 Task: Forward email with the signature Joel Lee with the subject Request for a referral from softage.8@softage.net to softage.3@softage.net and softage.4@softage.net with BCC to softage.5@softage.net with the message I would like to request a review of the proposal before it is submitted.
Action: Mouse moved to (1079, 178)
Screenshot: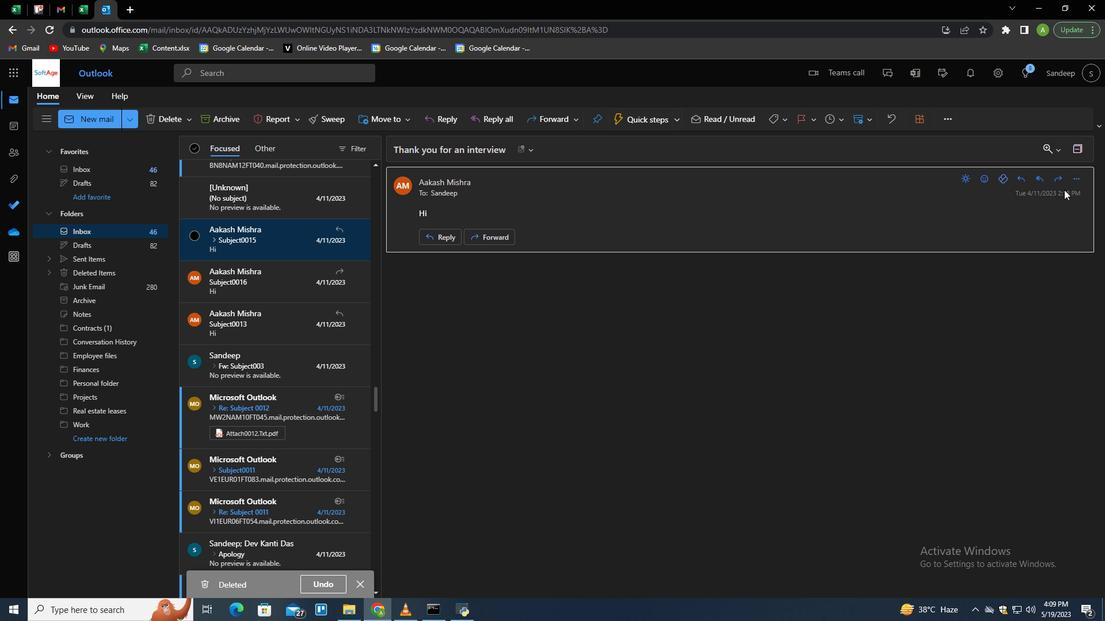 
Action: Mouse pressed left at (1079, 178)
Screenshot: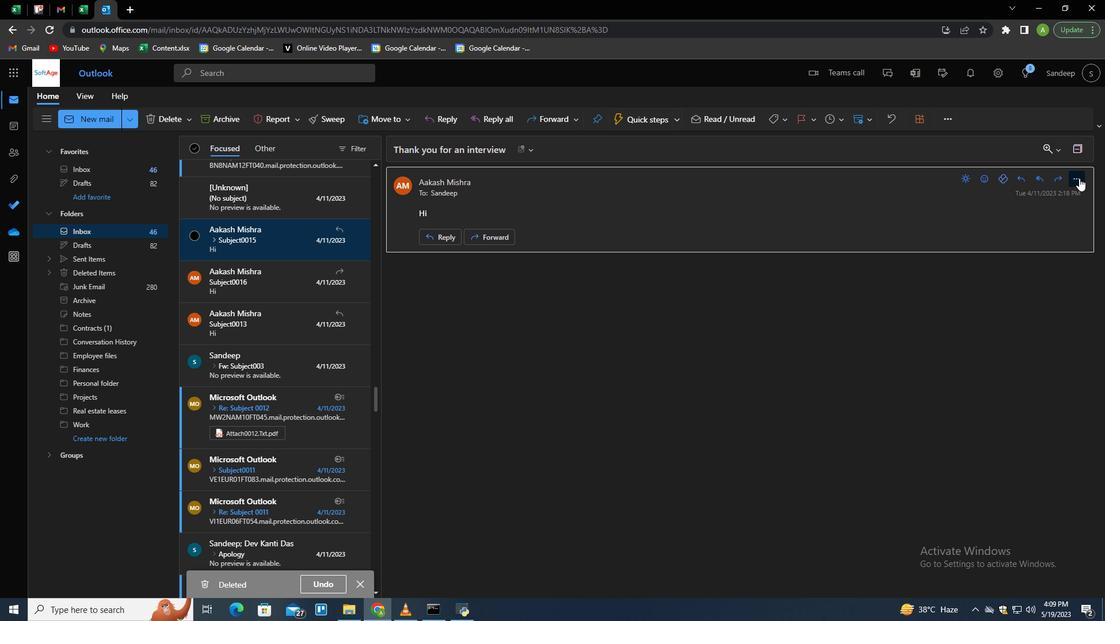 
Action: Mouse moved to (1010, 236)
Screenshot: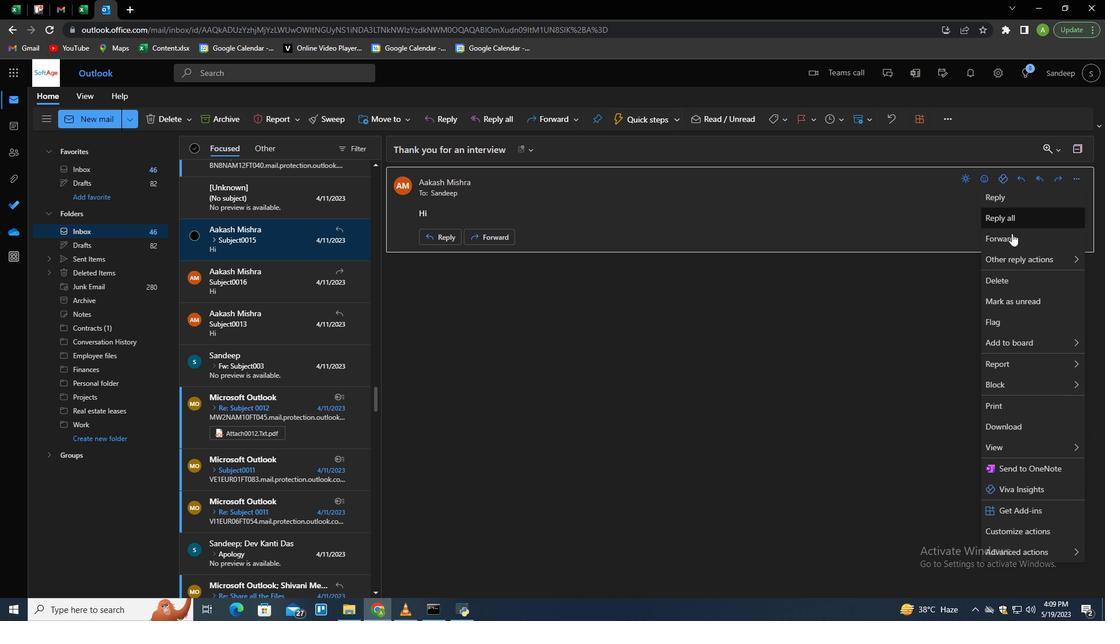 
Action: Mouse pressed left at (1010, 236)
Screenshot: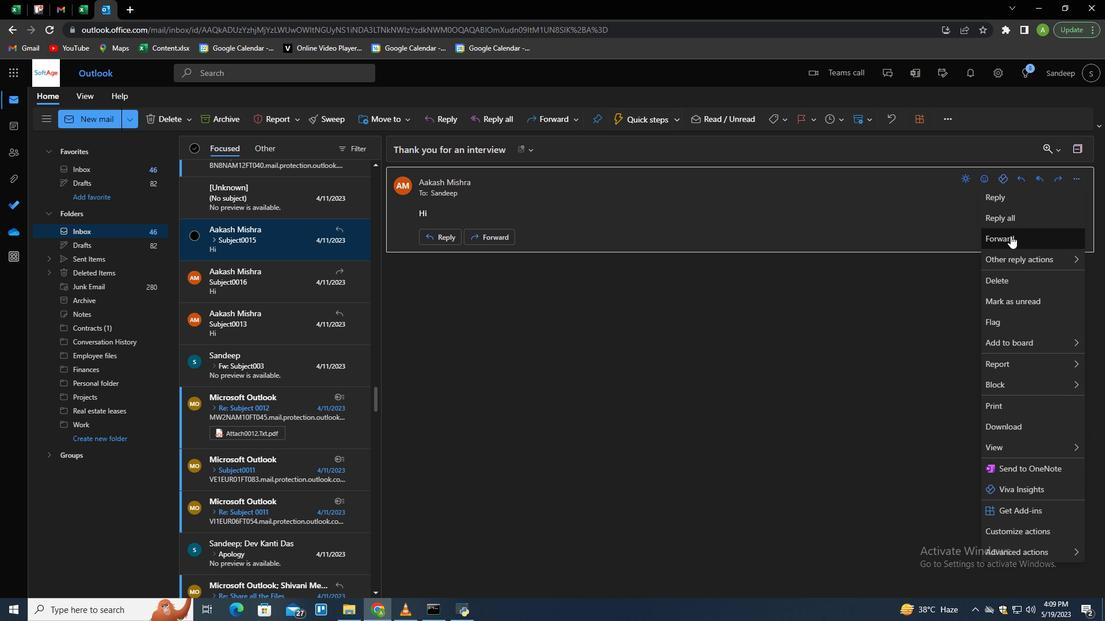
Action: Mouse moved to (769, 123)
Screenshot: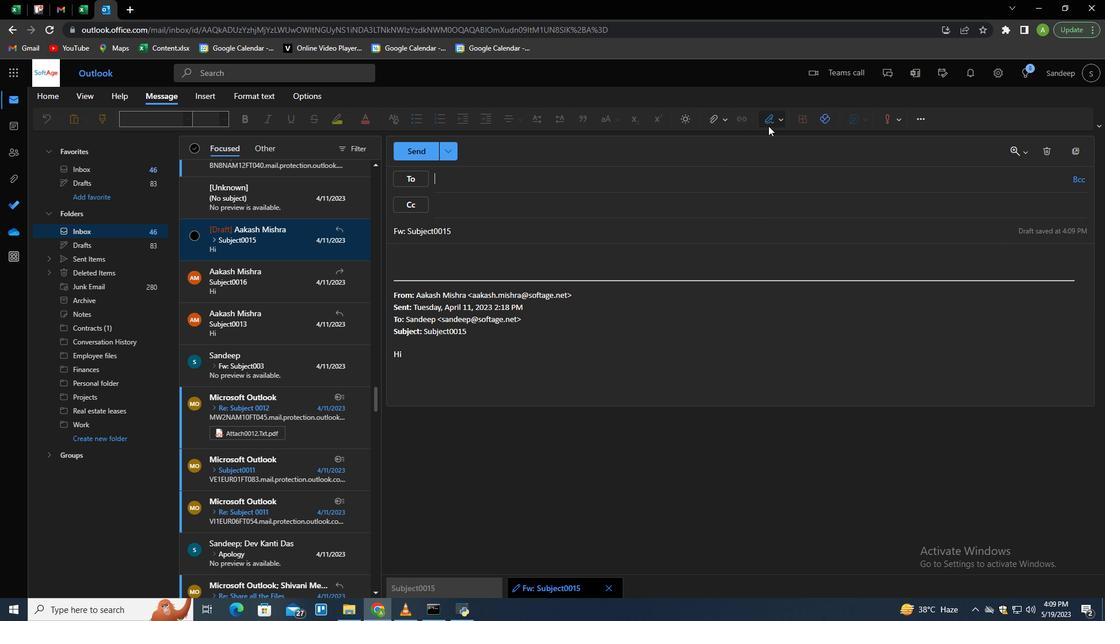 
Action: Mouse pressed left at (769, 123)
Screenshot: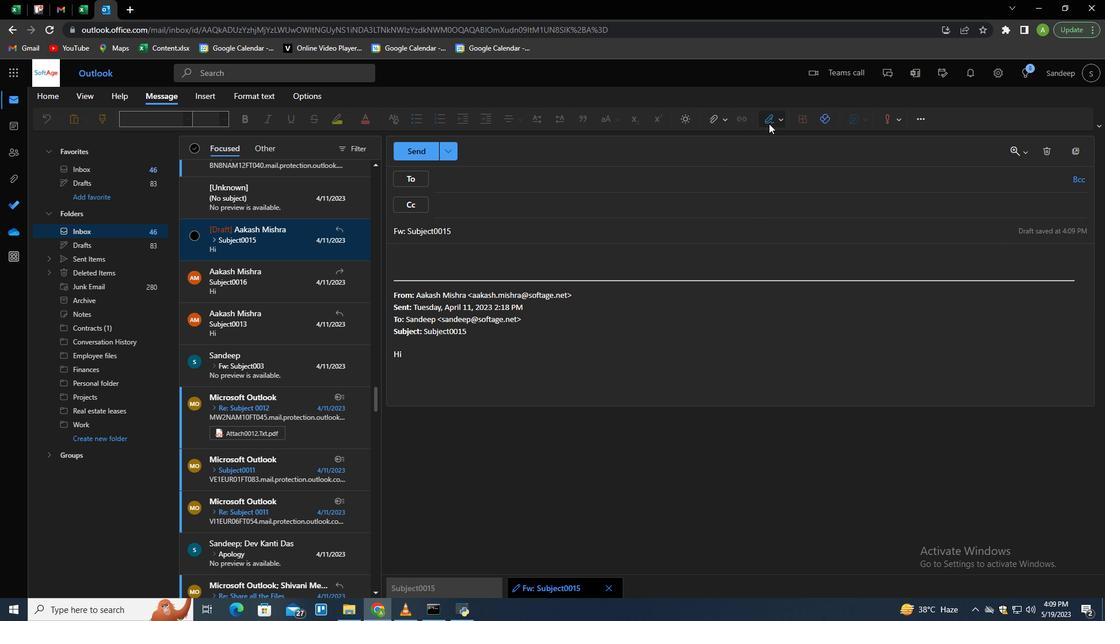 
Action: Mouse moved to (739, 165)
Screenshot: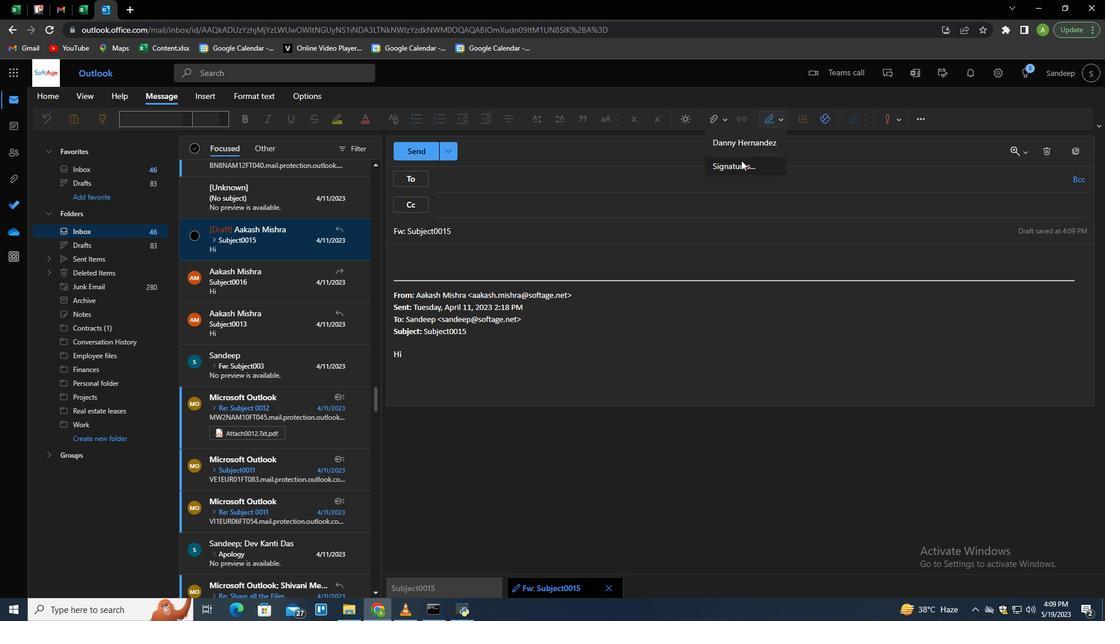 
Action: Mouse pressed left at (739, 165)
Screenshot: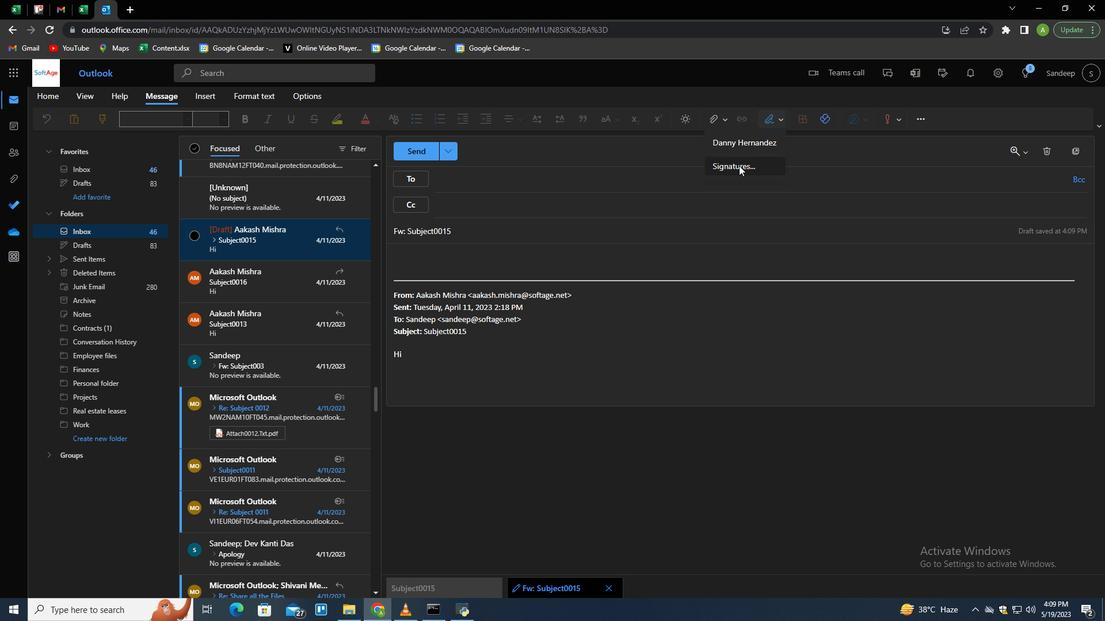 
Action: Mouse moved to (789, 214)
Screenshot: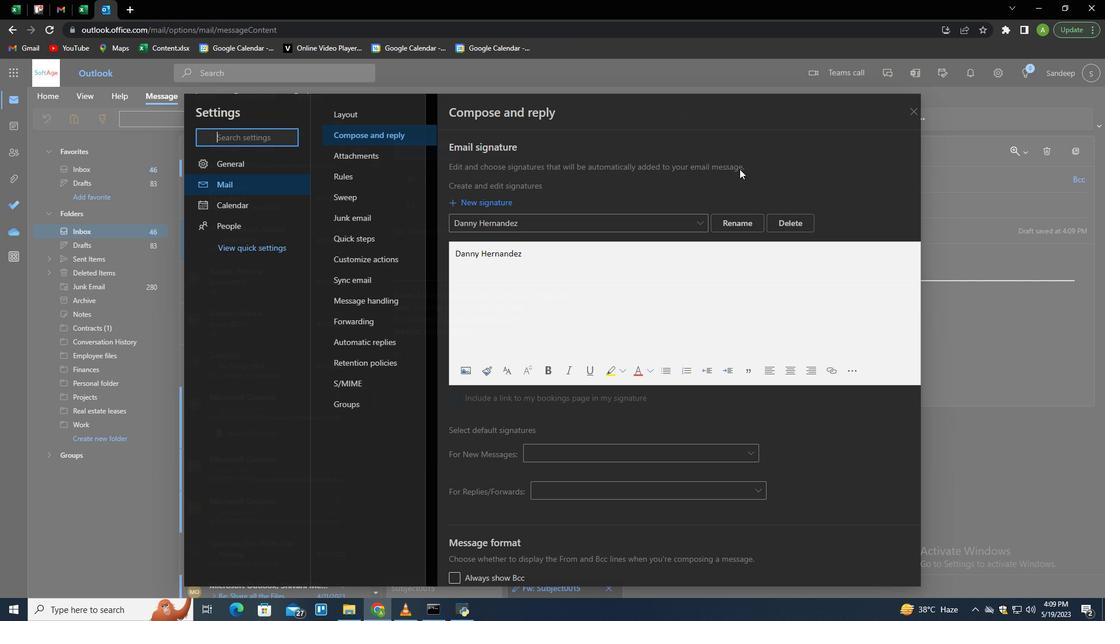 
Action: Mouse pressed left at (789, 214)
Screenshot: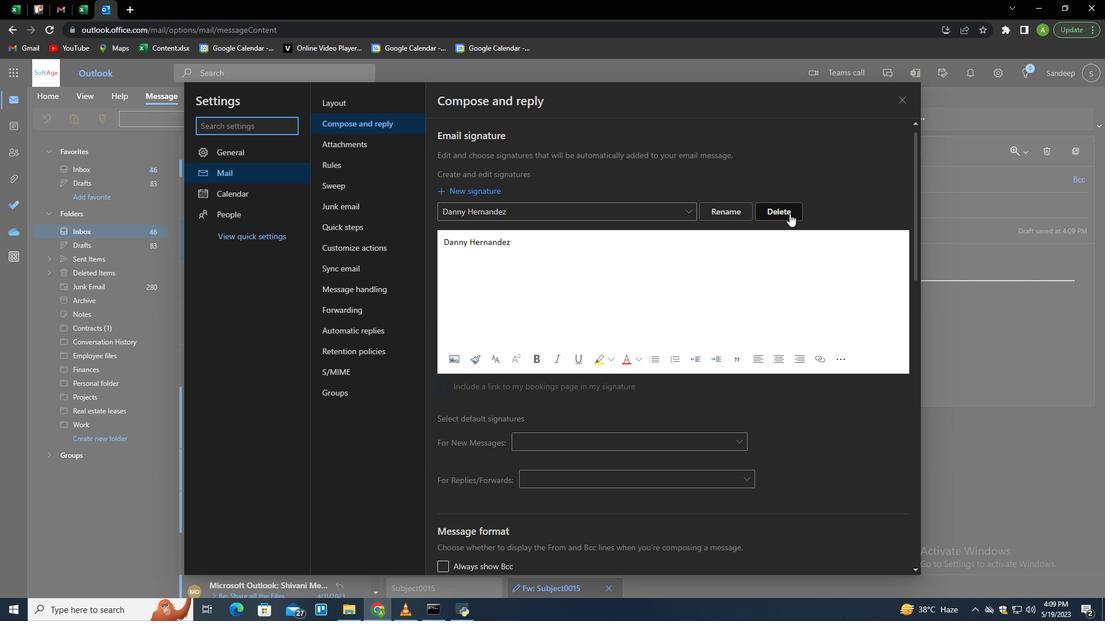 
Action: Mouse moved to (789, 214)
Screenshot: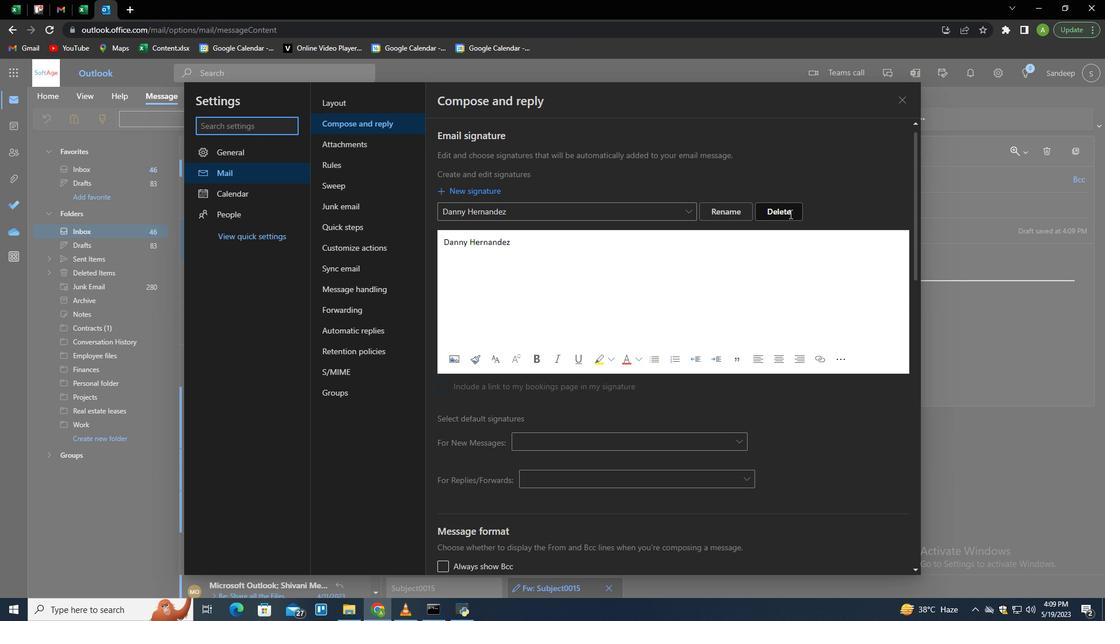 
Action: Mouse pressed left at (789, 214)
Screenshot: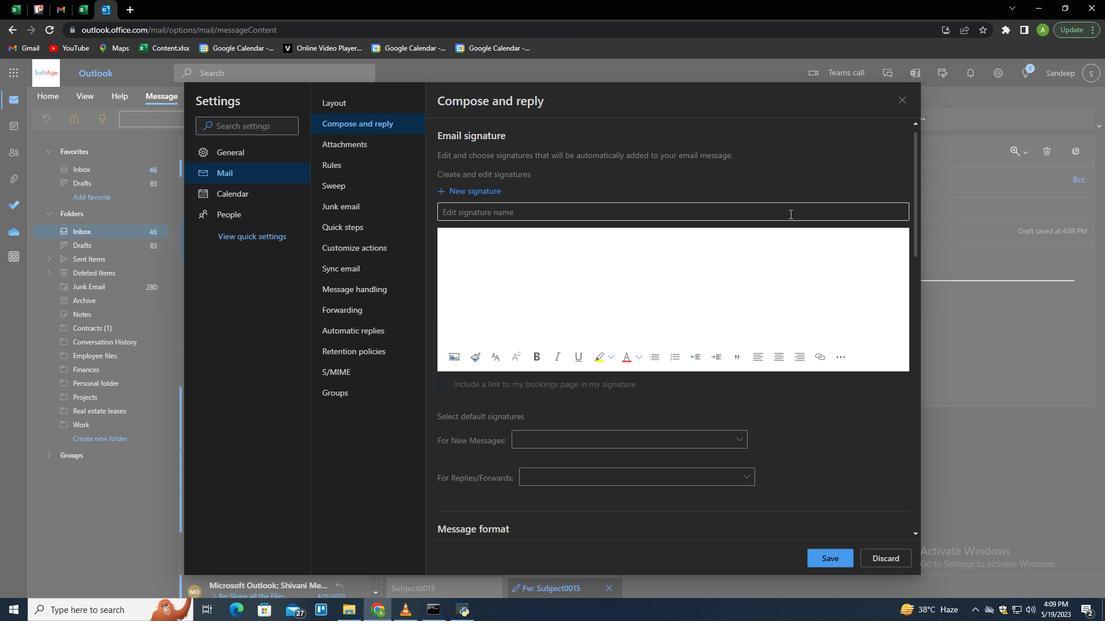 
Action: Mouse moved to (789, 214)
Screenshot: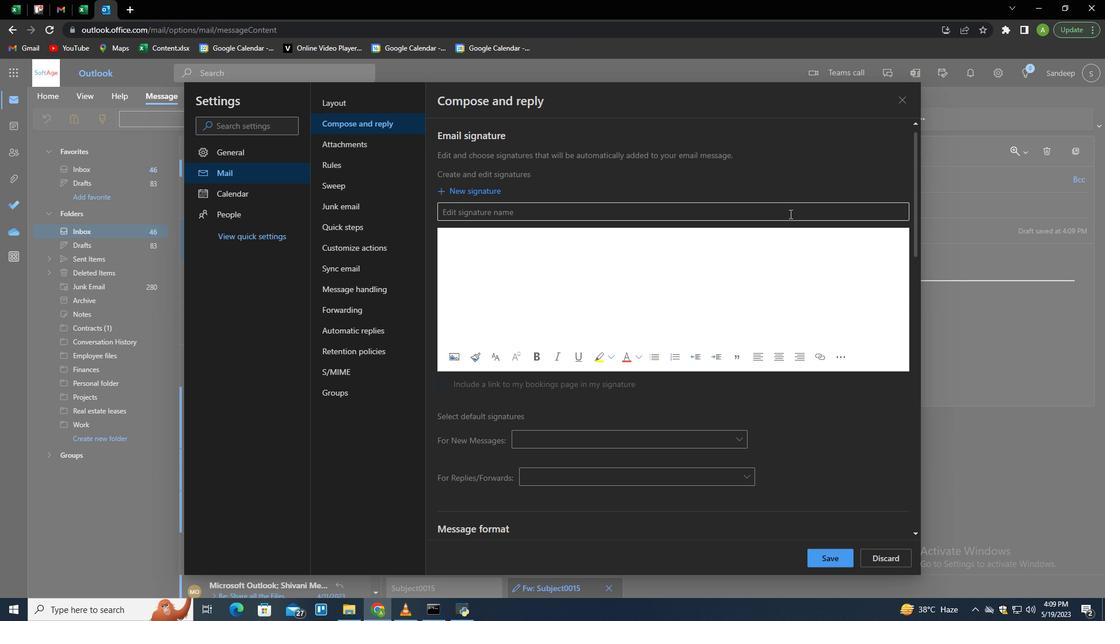 
Action: Key pressed <Key.shift>Joel<Key.space><Key.shift>Leeq<Key.backspace><Key.tab><Key.shift>L<Key.backspace><Key.shift>Joel<Key.space><Key.shift>Lee
Screenshot: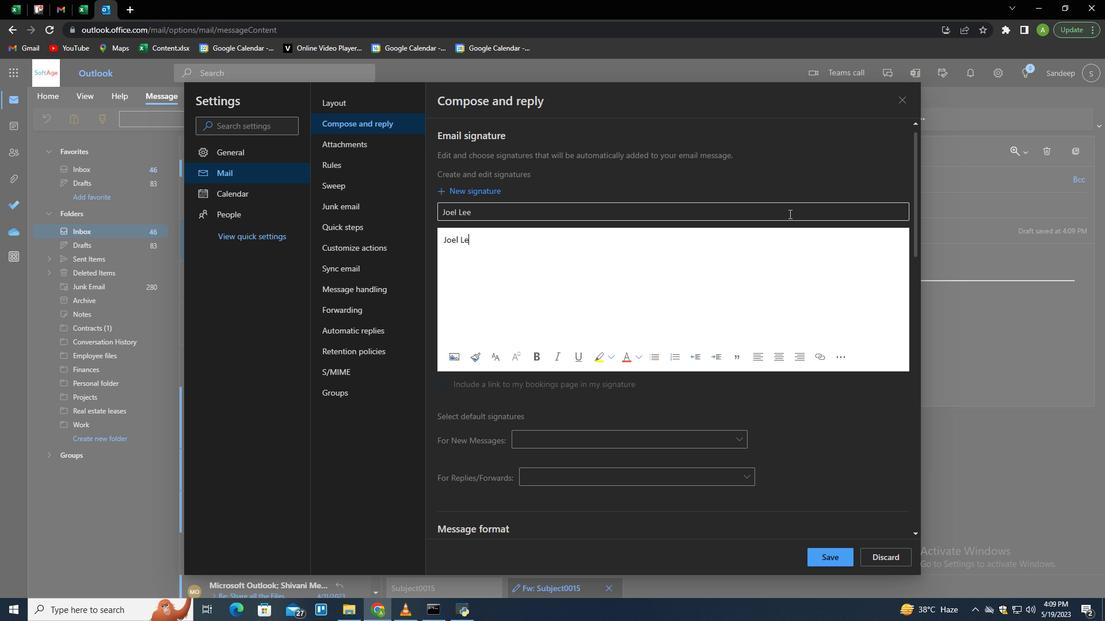 
Action: Mouse moved to (832, 553)
Screenshot: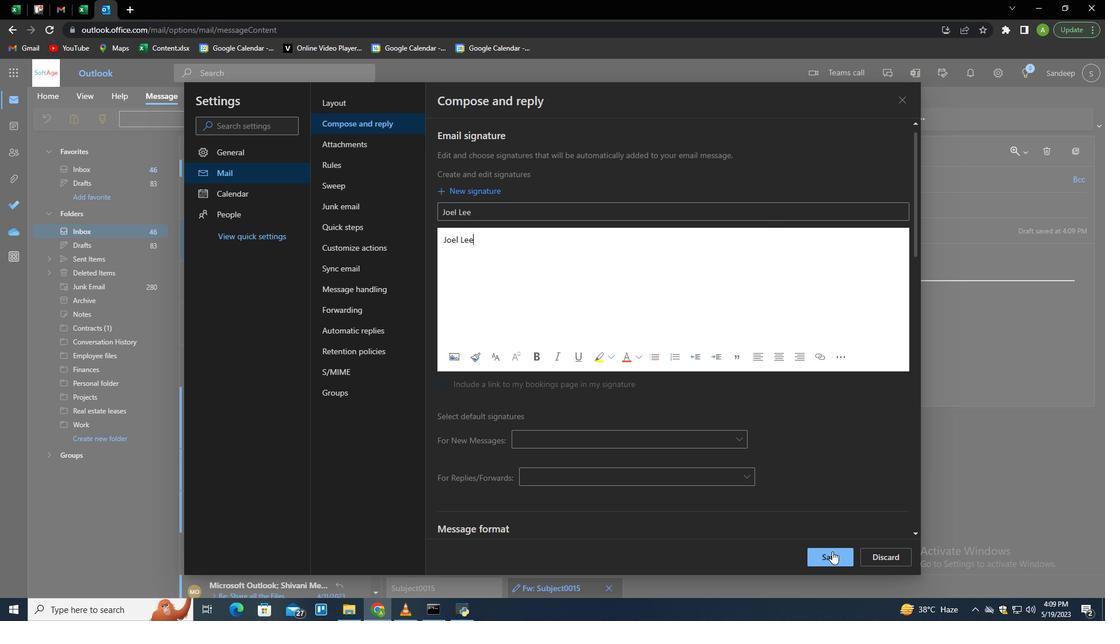 
Action: Mouse pressed left at (832, 553)
Screenshot: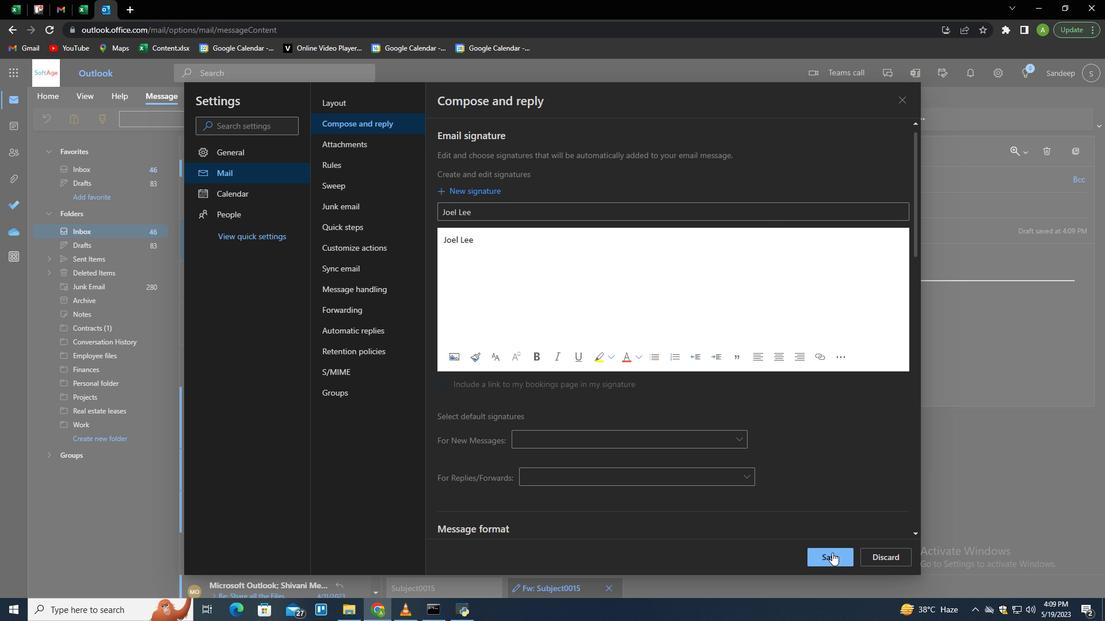 
Action: Mouse moved to (960, 304)
Screenshot: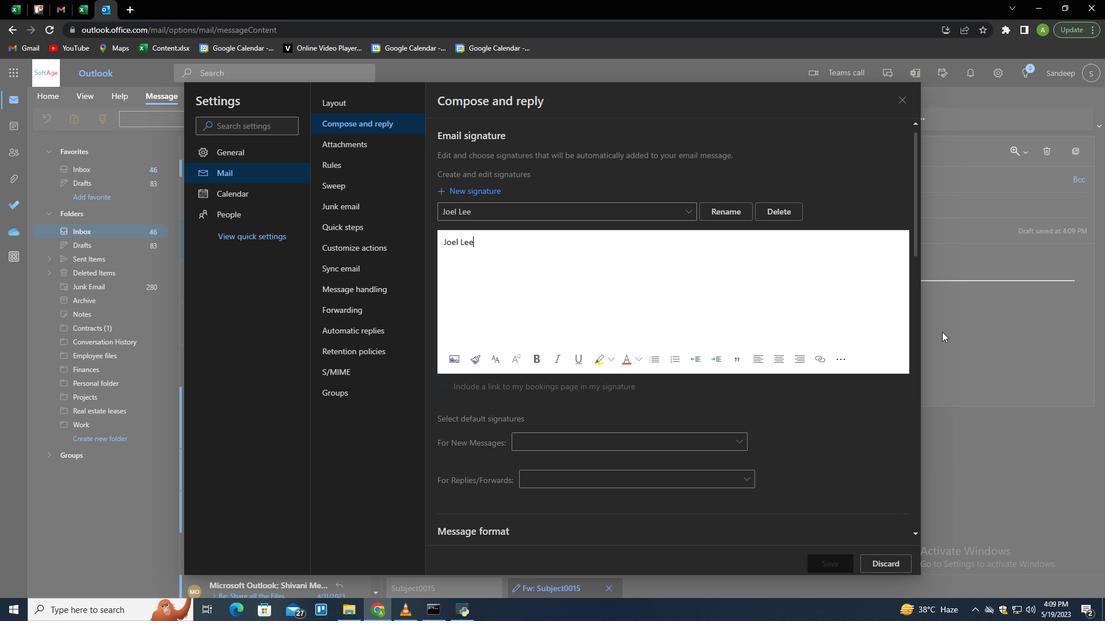 
Action: Mouse pressed left at (960, 304)
Screenshot: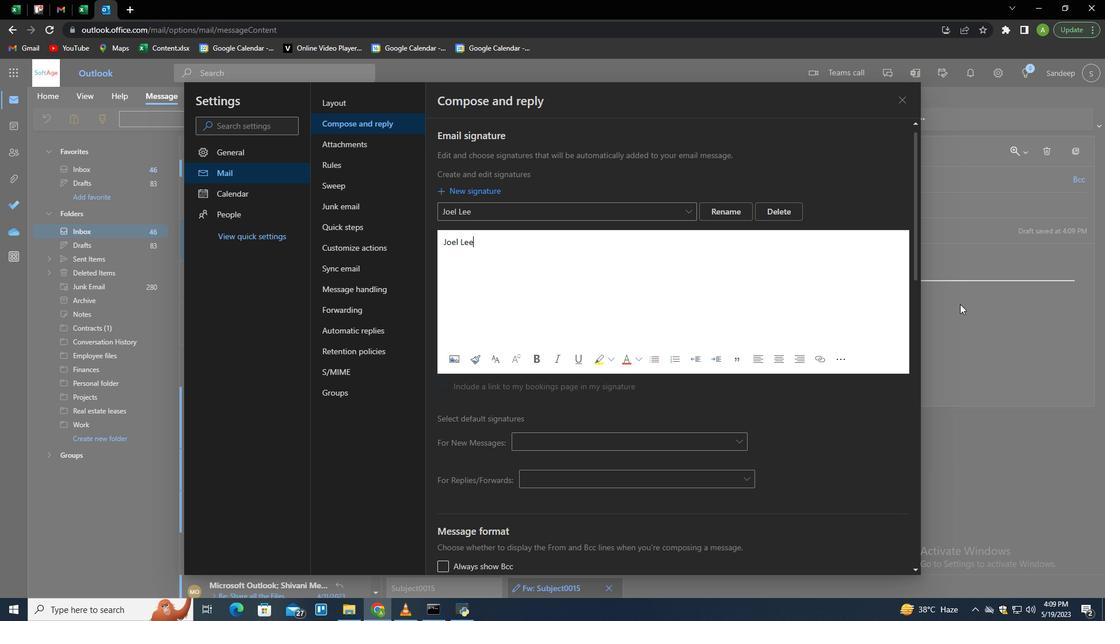 
Action: Mouse moved to (777, 123)
Screenshot: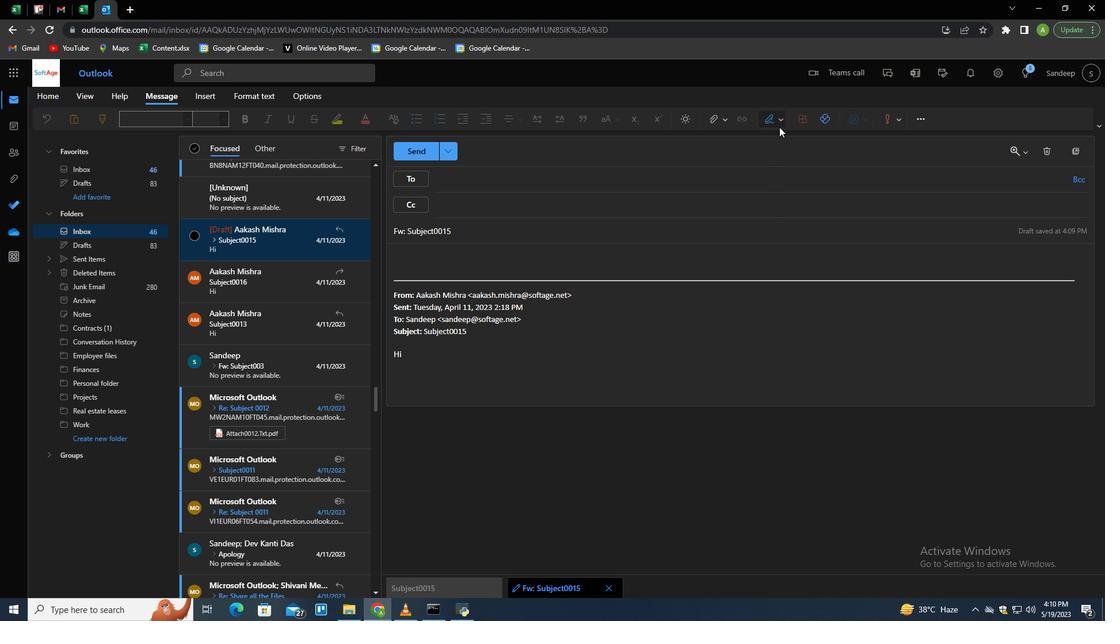 
Action: Mouse pressed left at (777, 123)
Screenshot: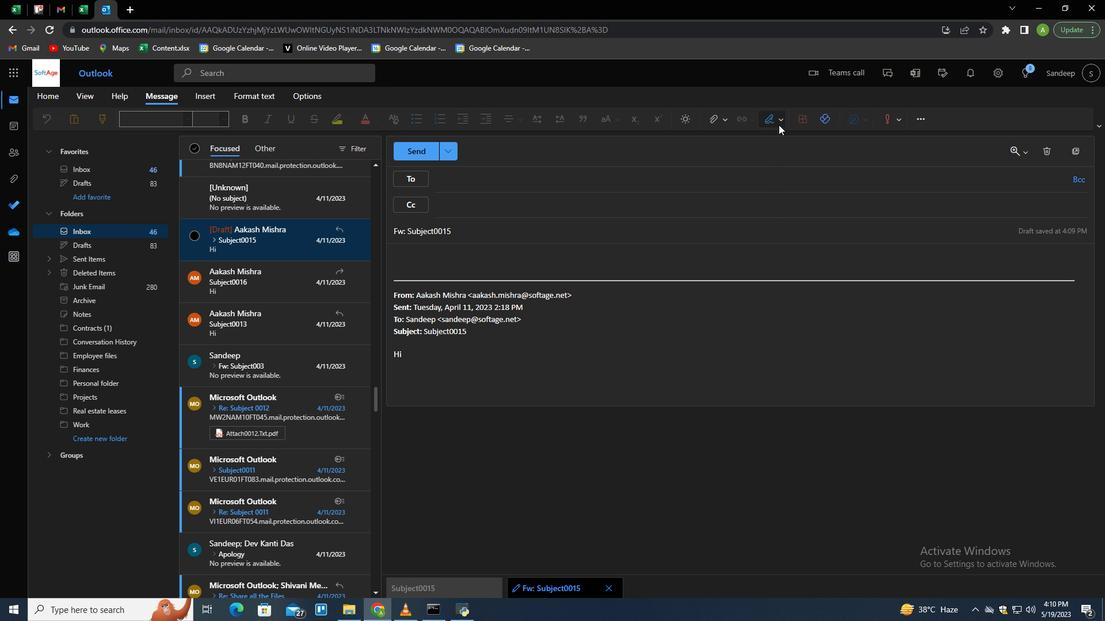 
Action: Mouse moved to (762, 146)
Screenshot: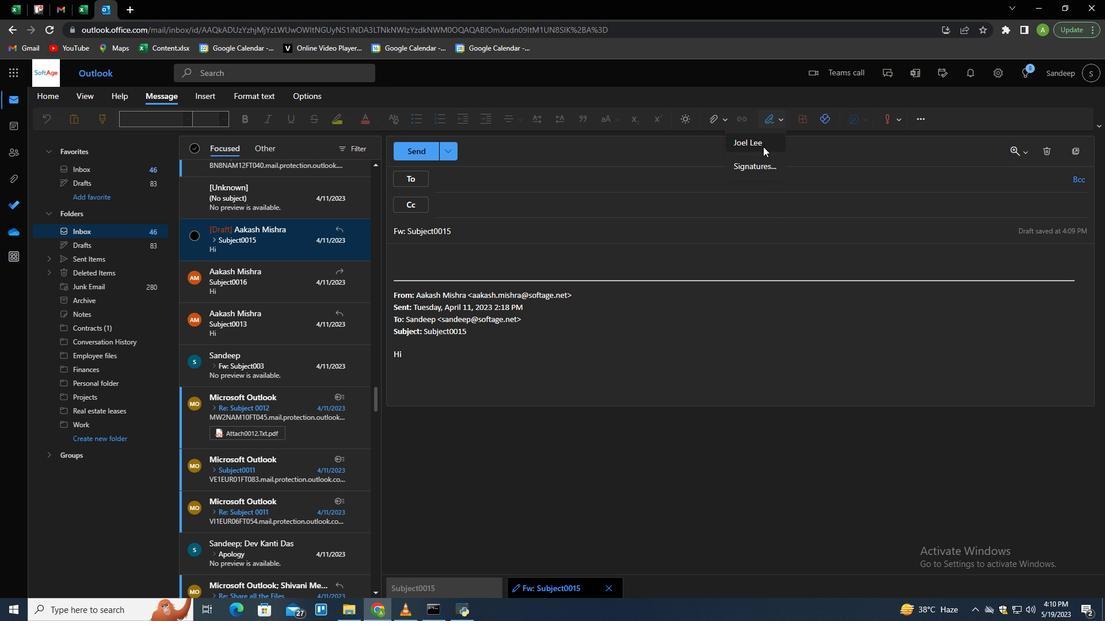 
Action: Mouse pressed left at (762, 146)
Screenshot: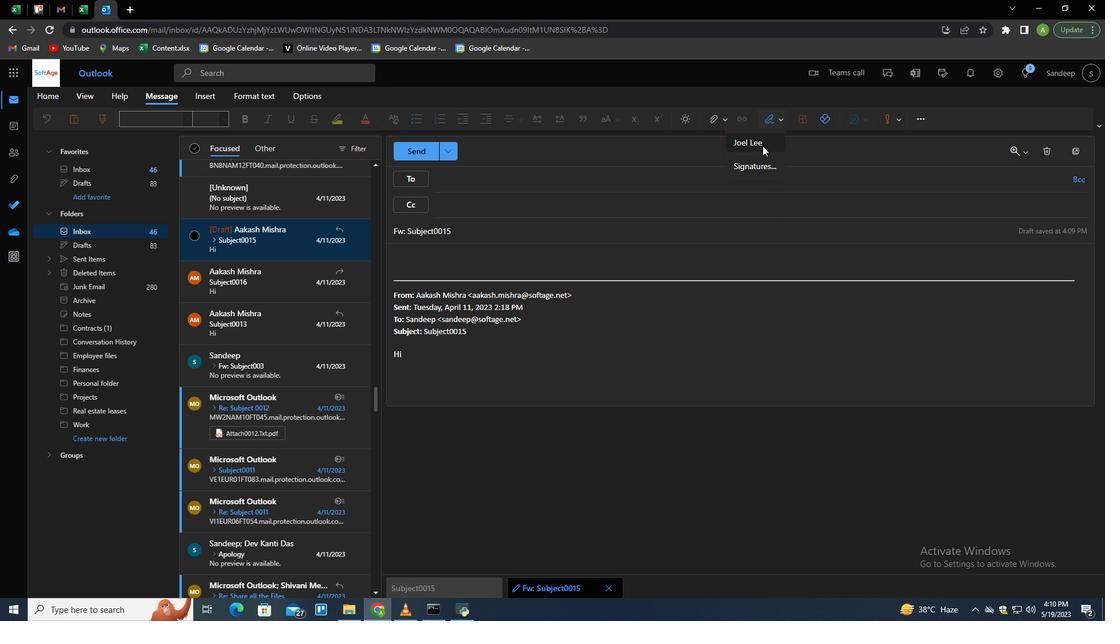 
Action: Mouse moved to (406, 231)
Screenshot: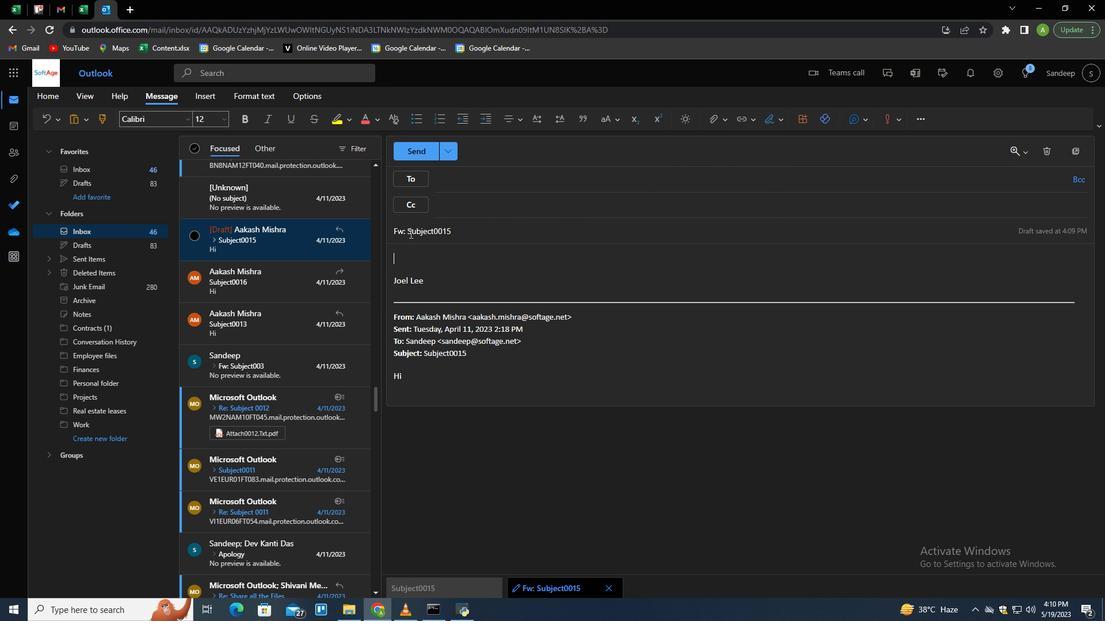 
Action: Mouse pressed left at (406, 231)
Screenshot: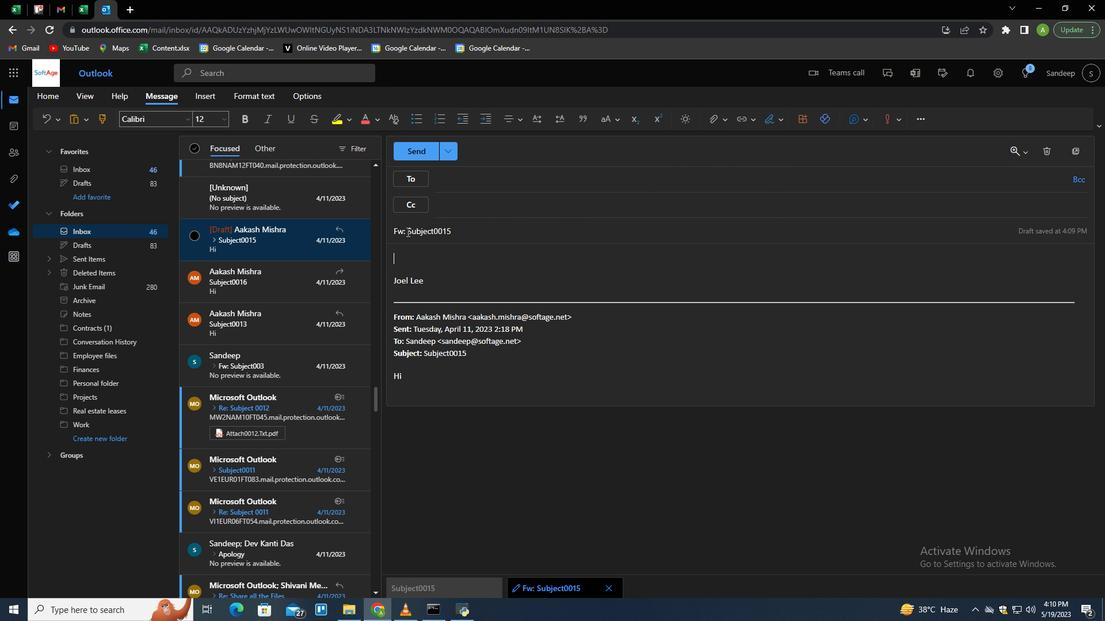 
Action: Mouse moved to (524, 250)
Screenshot: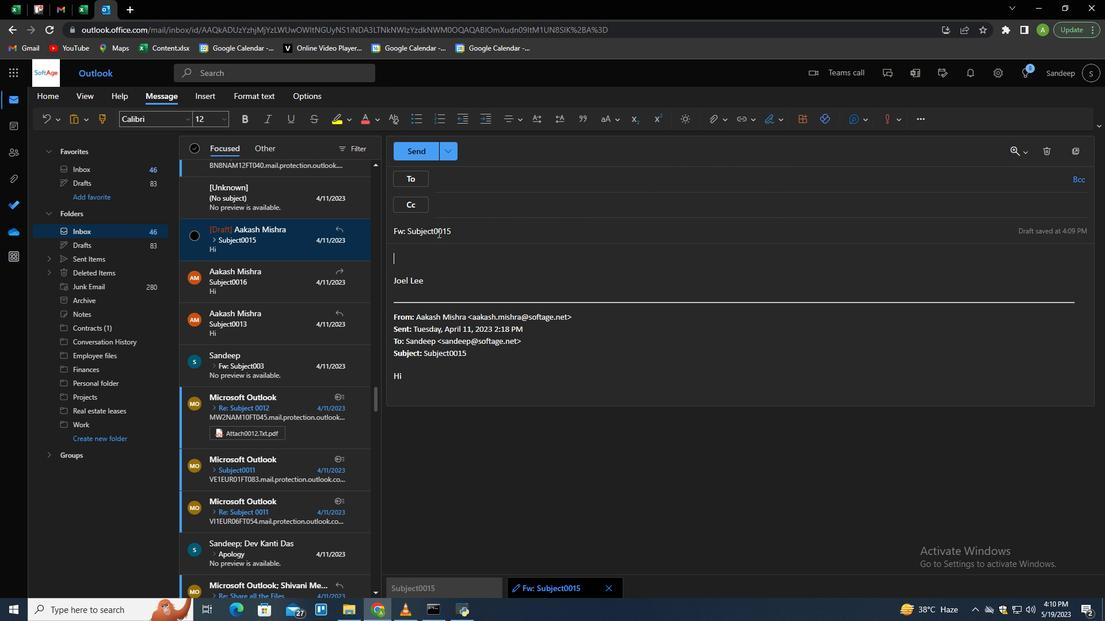 
Action: Key pressed <Key.shift_r><Key.end><Key.shift>Request<Key.space>for<Key.space>a<Key.space>referral<Key.caps_lock><Key.tab>
Screenshot: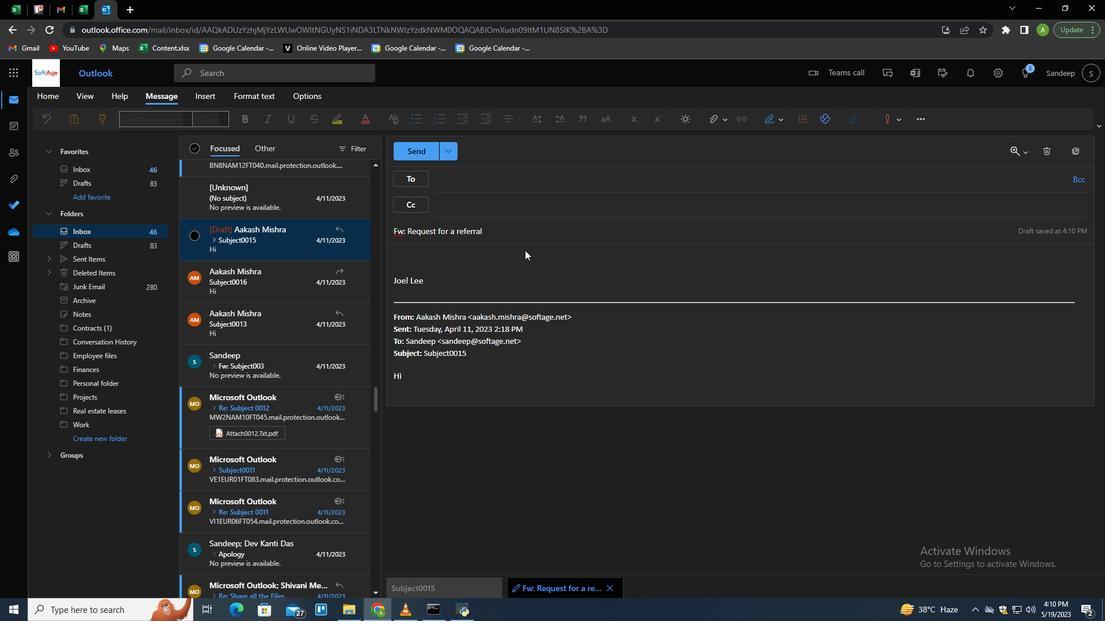 
Action: Mouse moved to (488, 181)
Screenshot: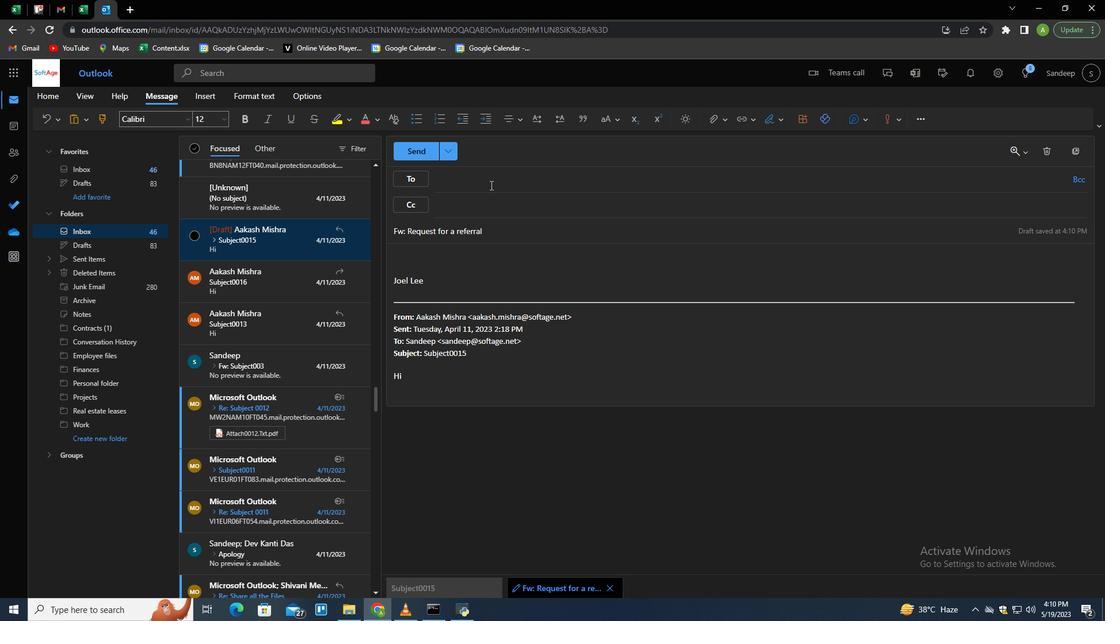 
Action: Mouse pressed left at (488, 181)
Screenshot: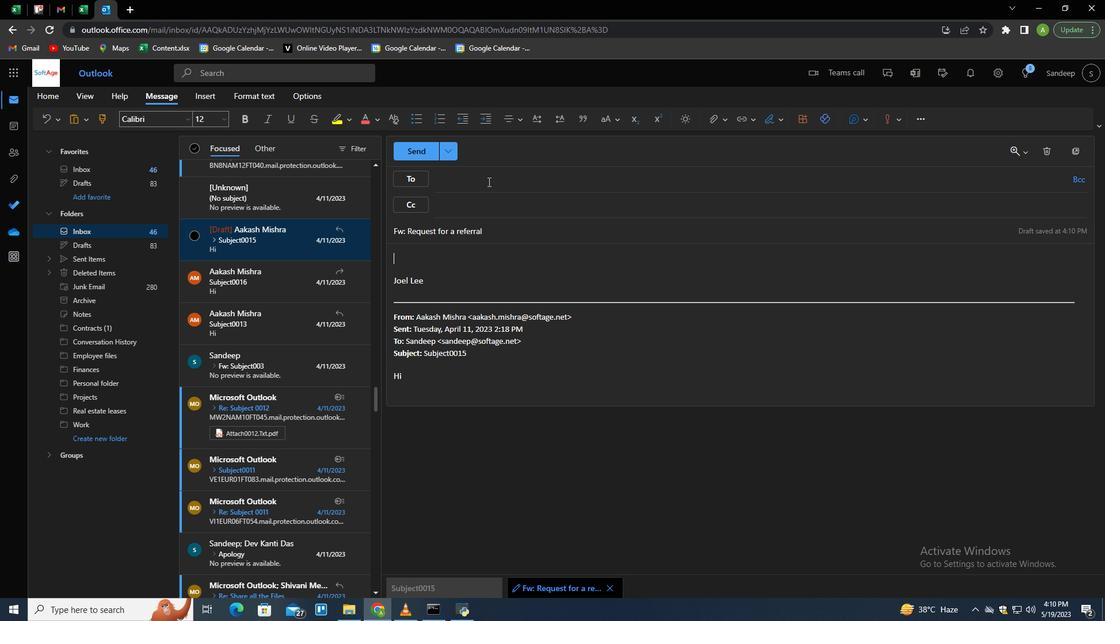 
Action: Key pressed SOFT<Key.backspace><Key.backspace><Key.backspace><Key.caps_lock><Key.backspace>softage.3<Key.shift>@softage.net<Key.enter>softage.4<Key.shift><Key.shift><Key.shift><Key.shift><Key.shift><Key.shift><Key.shift><Key.shift><Key.shift><Key.shift><Key.shift><Key.shift><Key.shift><Key.shift><Key.shift><Key.shift><Key.shift>@softage.net<Key.enter>
Screenshot: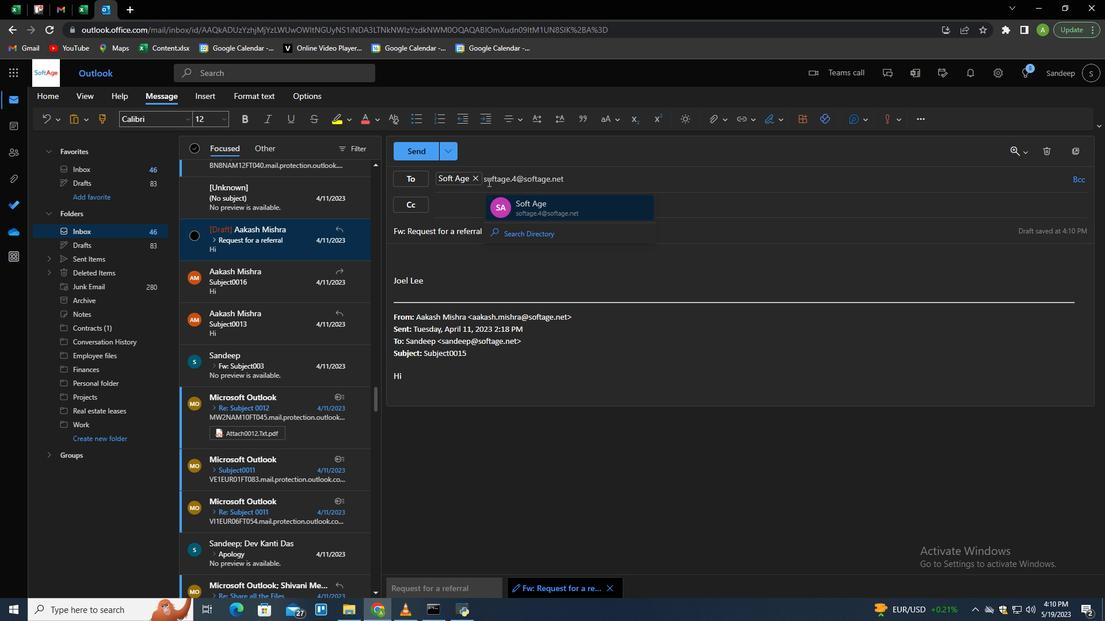 
Action: Mouse moved to (1072, 180)
Screenshot: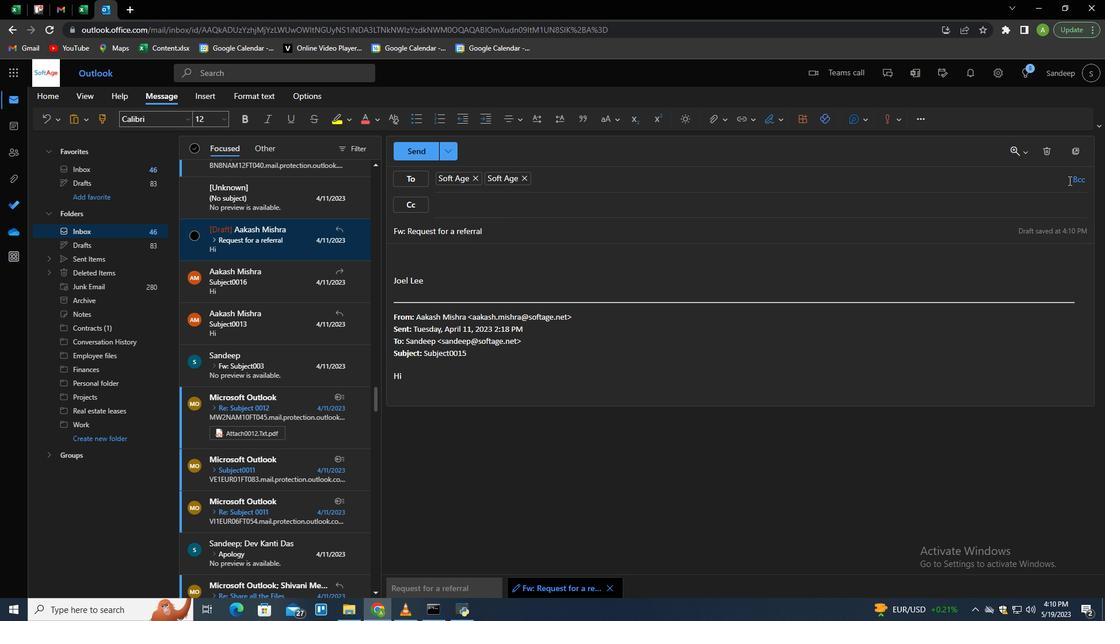 
Action: Mouse pressed left at (1072, 180)
Screenshot: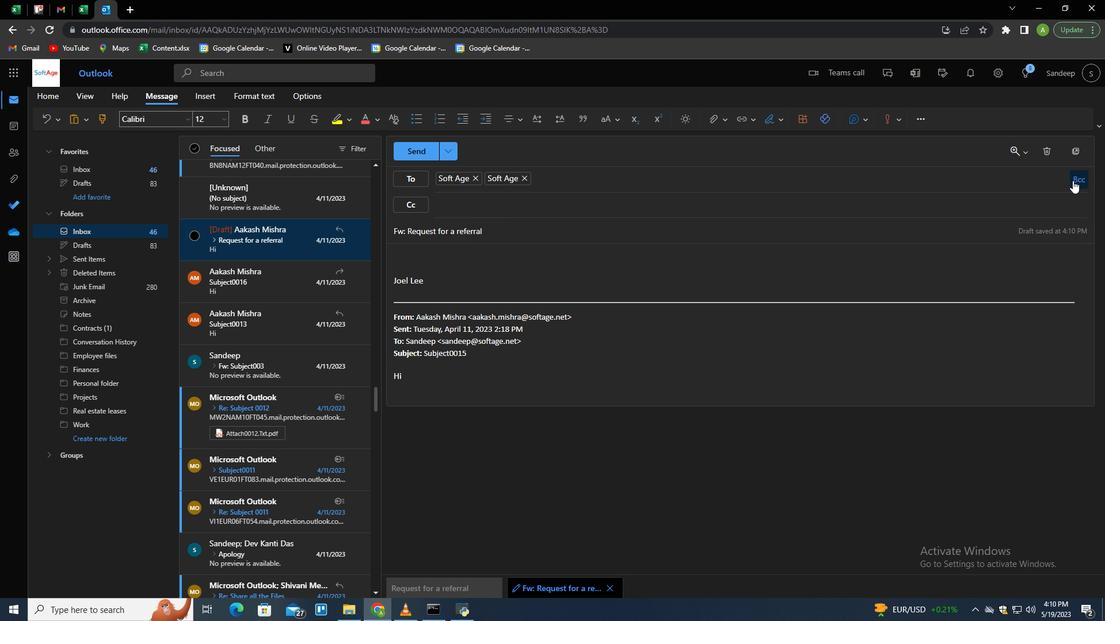 
Action: Mouse moved to (522, 237)
Screenshot: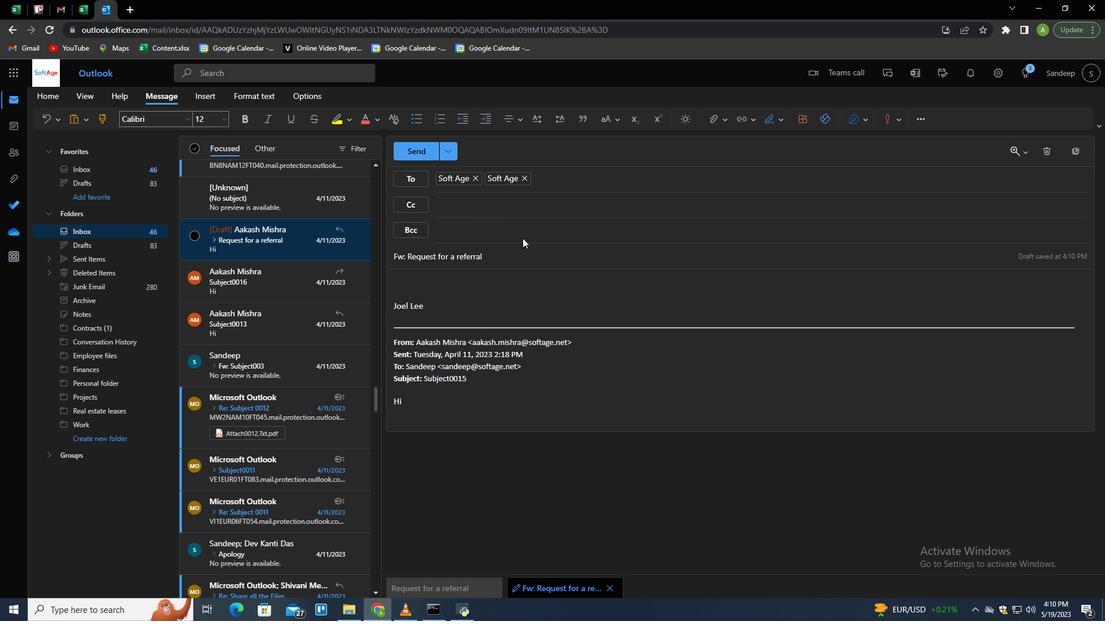 
Action: Key pressed softage.5<Key.shift>@softage.net<Key.enter>
Screenshot: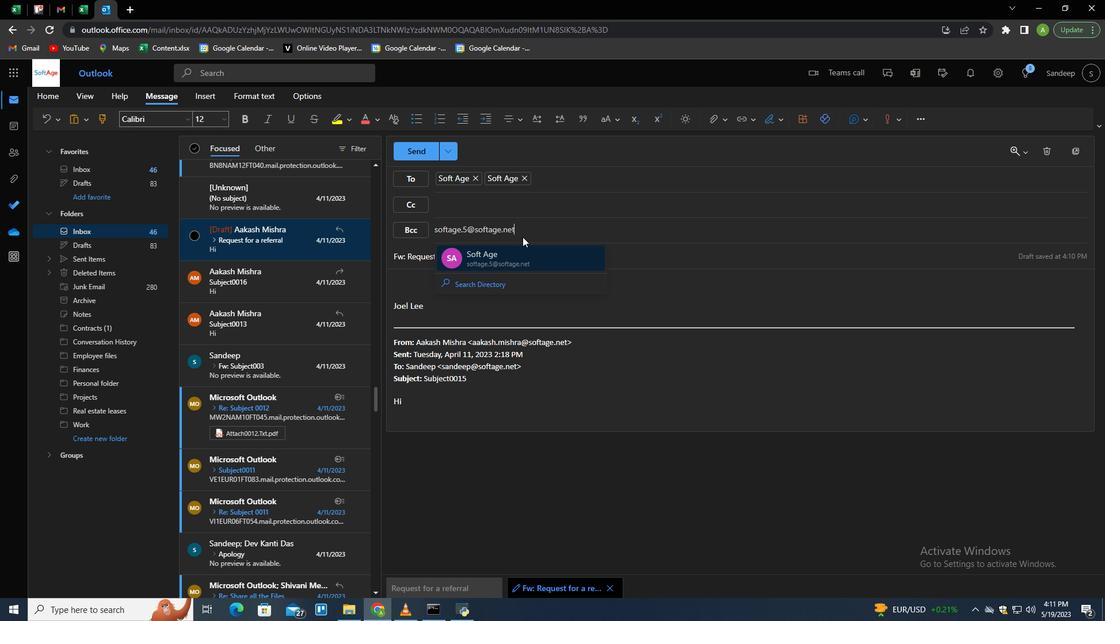 
Action: Mouse moved to (583, 195)
Screenshot: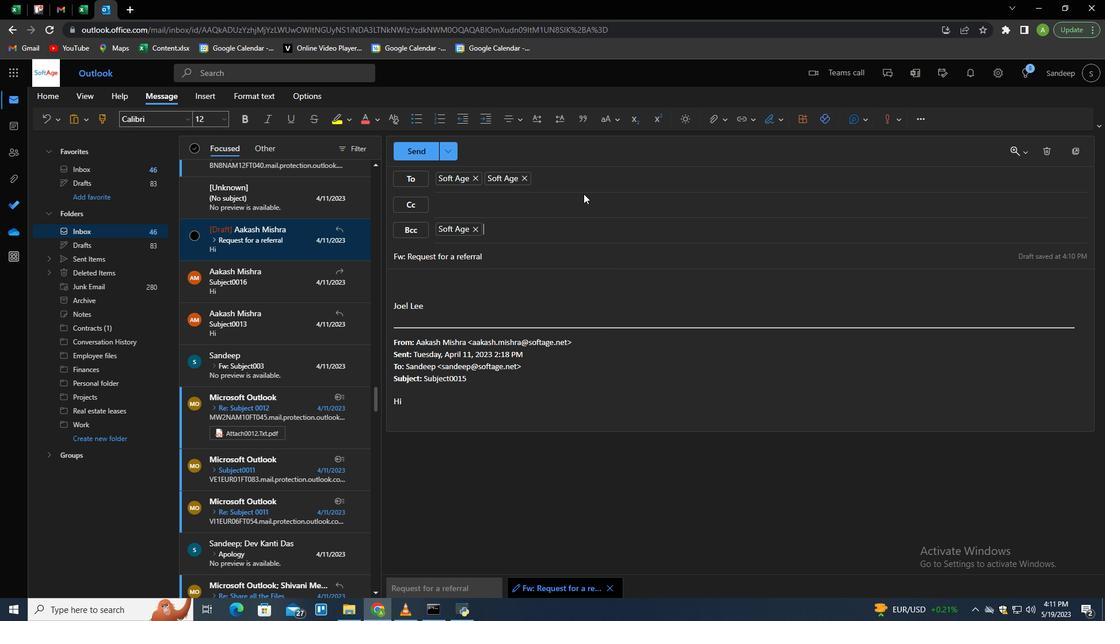 
Action: Key pressed <Key.tab><Key.tab><Key.shift>I<Key.space>wouy<Key.backspace>ld<Key.space>like<Key.space>to<Key.space>request<Key.space>a<Key.space>review<Key.space>of<Key.space>the<Key.space>propodal<Key.backspace><Key.backspace><Key.backspace>sal<Key.space>before<Key.space>it<Key.space>is<Key.space>submitted.
Screenshot: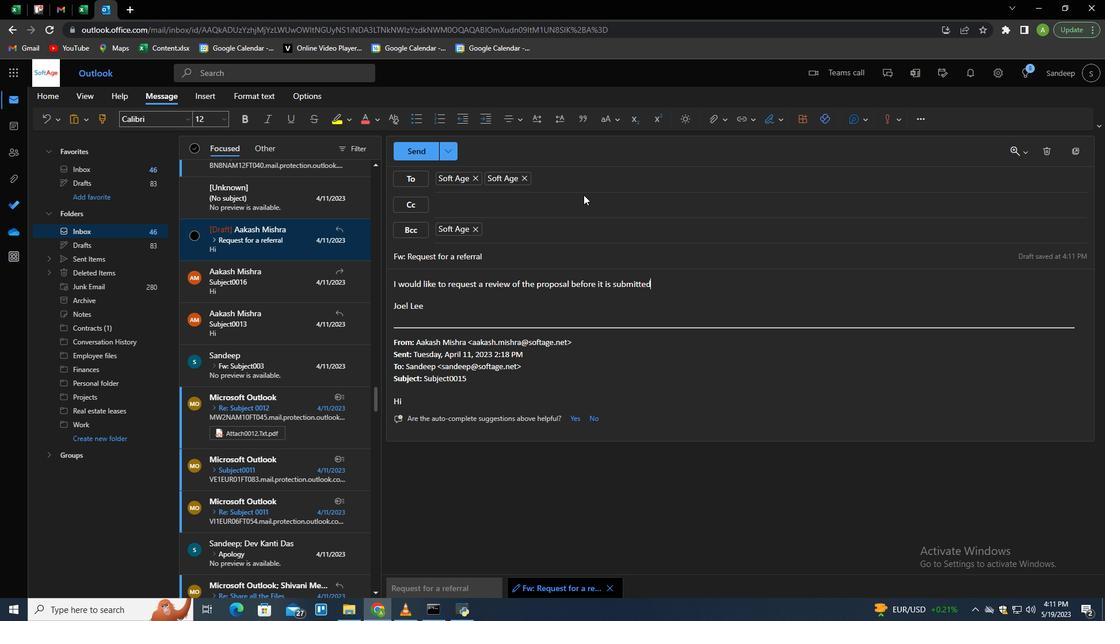 
Action: Mouse moved to (722, 316)
Screenshot: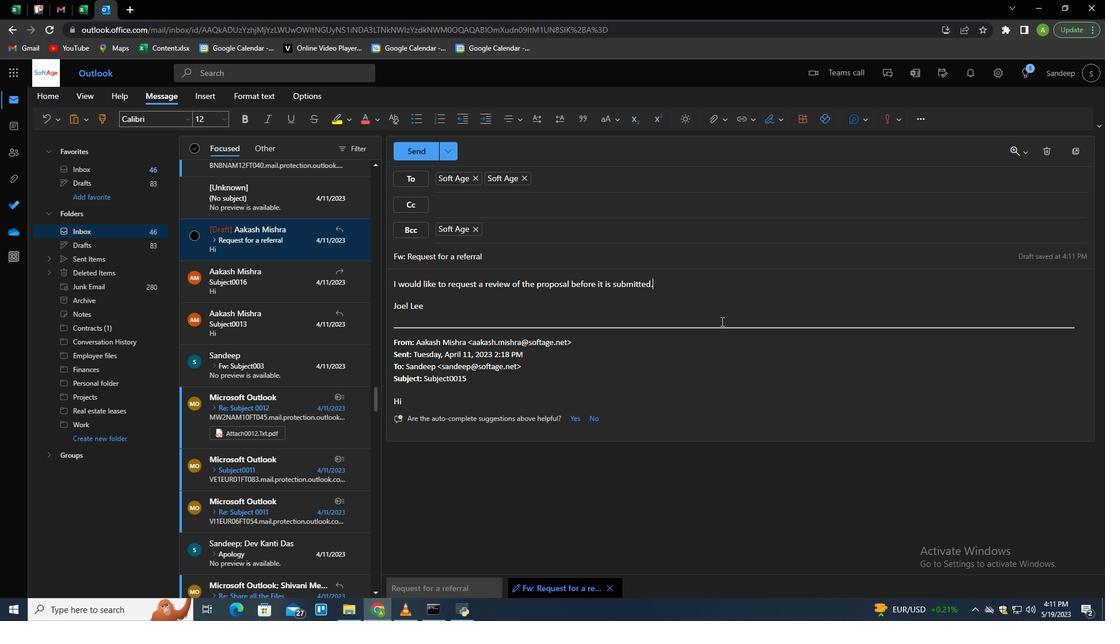 
Action: Key pressed <Key.enter>
Screenshot: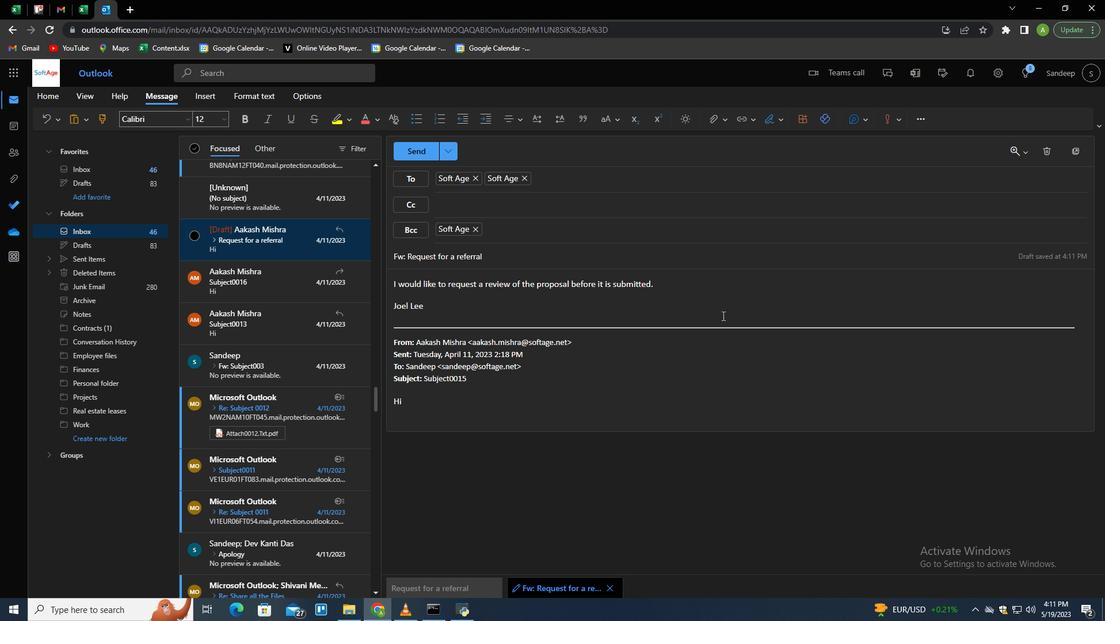 
